 Task: Create a task  Create a new online platform for online life coaching services , assign it to team member softage.1@softage.net in the project BrainBridge and update the status of the task to  At Risk , set the priority of the task to Medium
Action: Mouse moved to (77, 60)
Screenshot: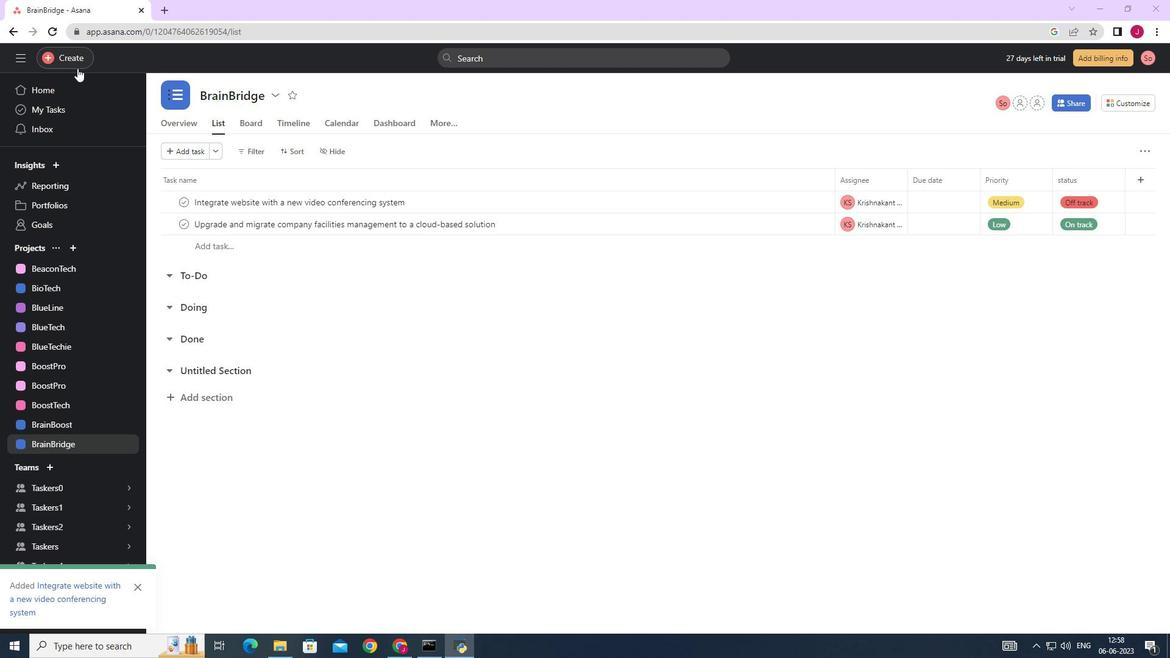 
Action: Mouse pressed left at (77, 60)
Screenshot: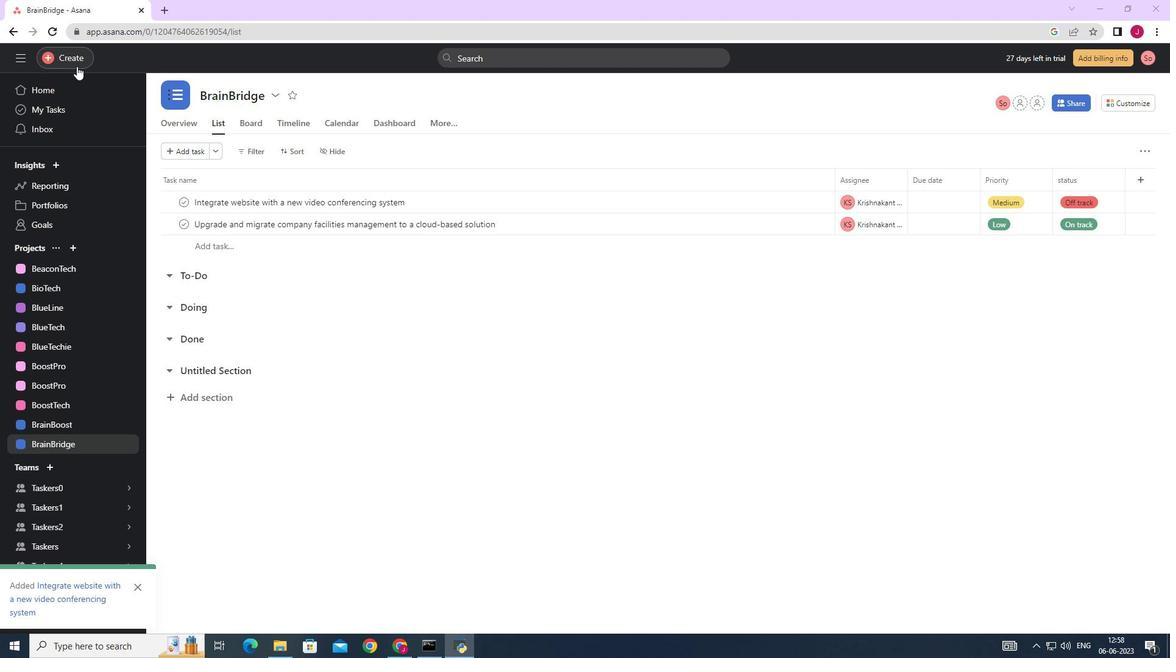 
Action: Mouse moved to (171, 60)
Screenshot: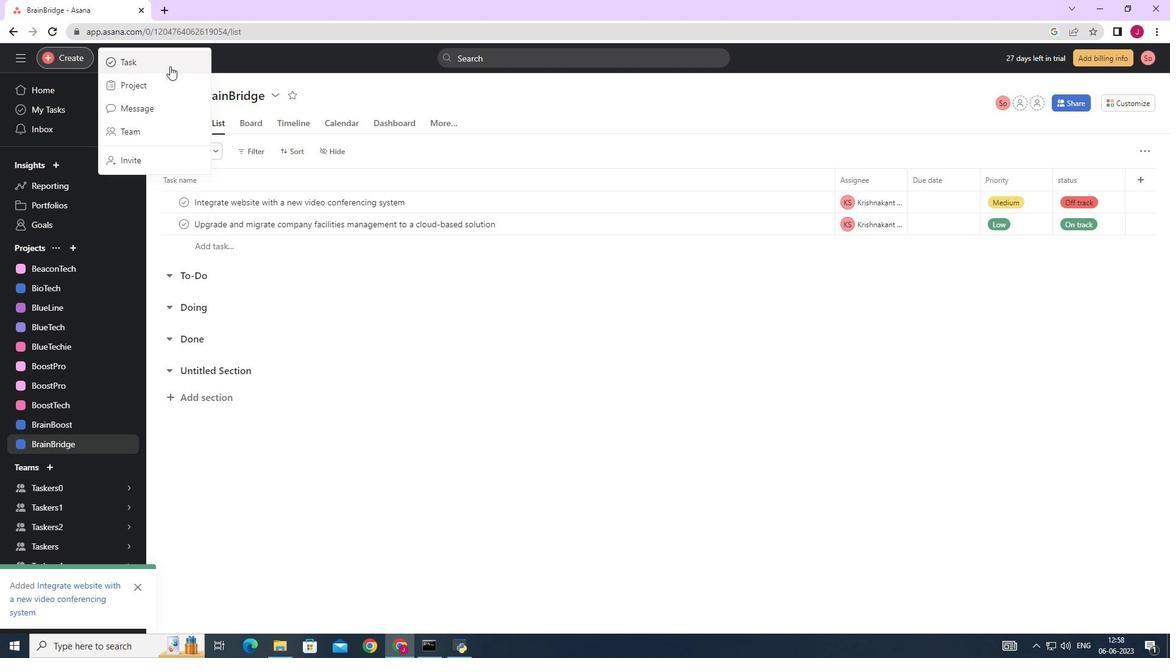 
Action: Mouse pressed left at (171, 60)
Screenshot: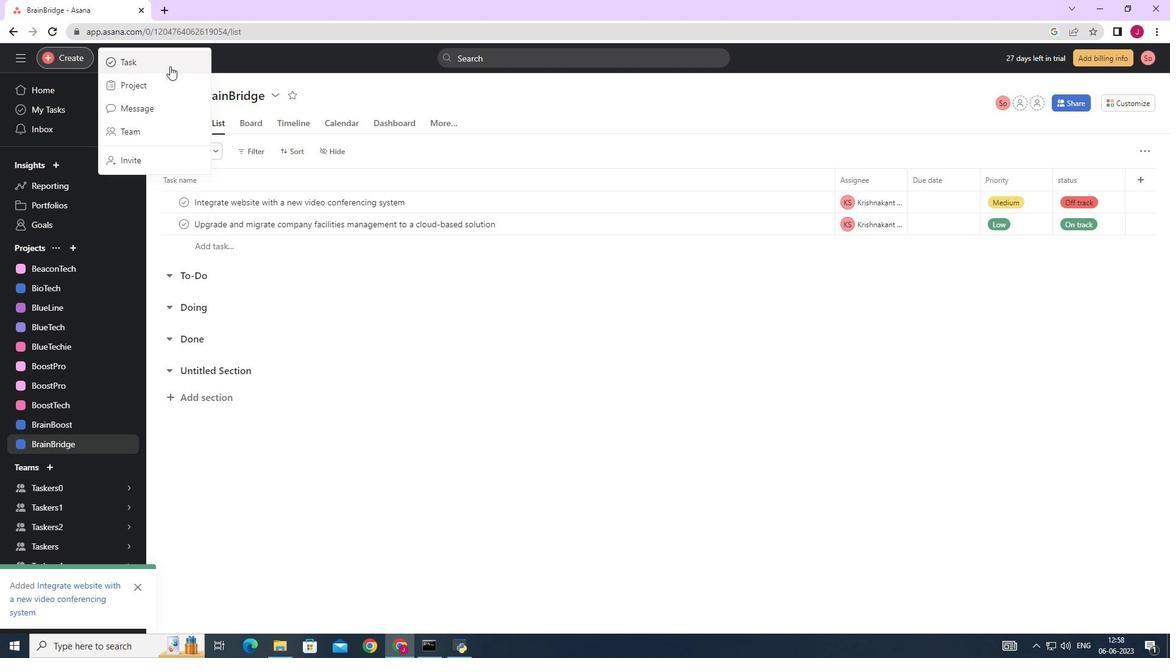 
Action: Mouse moved to (929, 400)
Screenshot: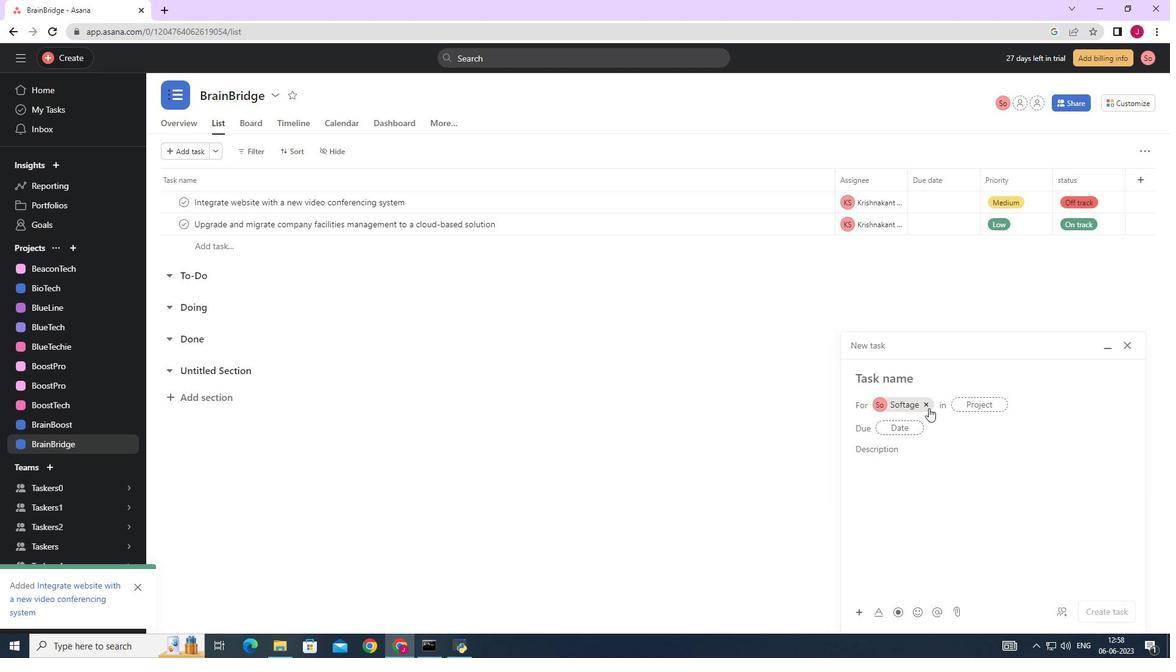 
Action: Mouse pressed left at (929, 400)
Screenshot: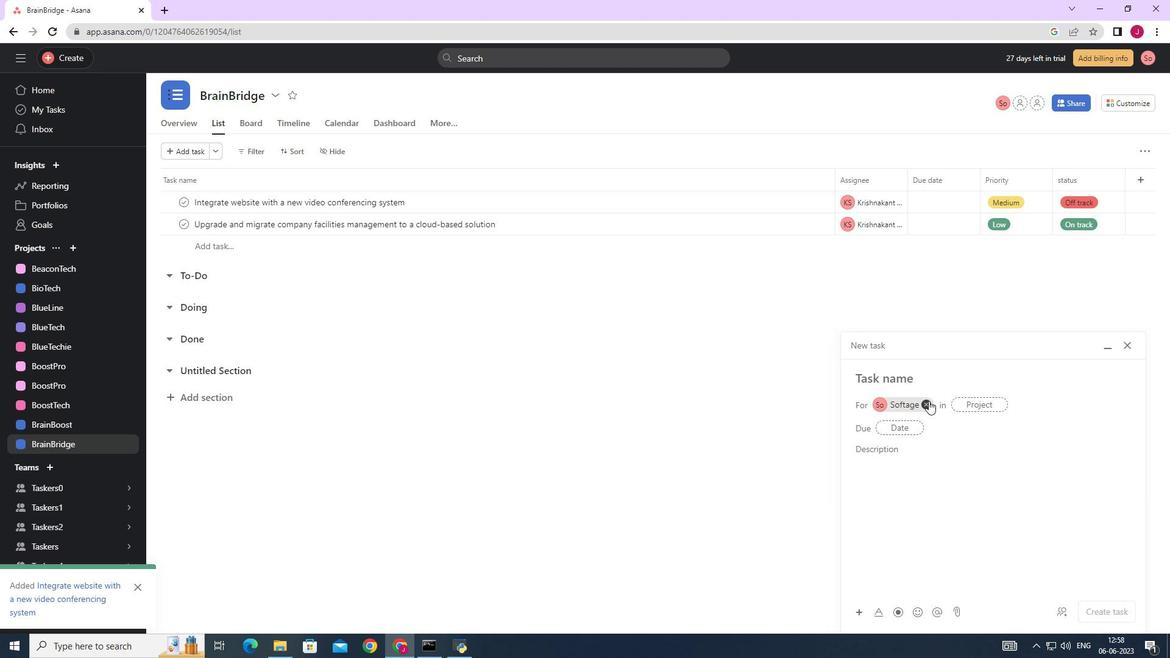 
Action: Mouse moved to (898, 379)
Screenshot: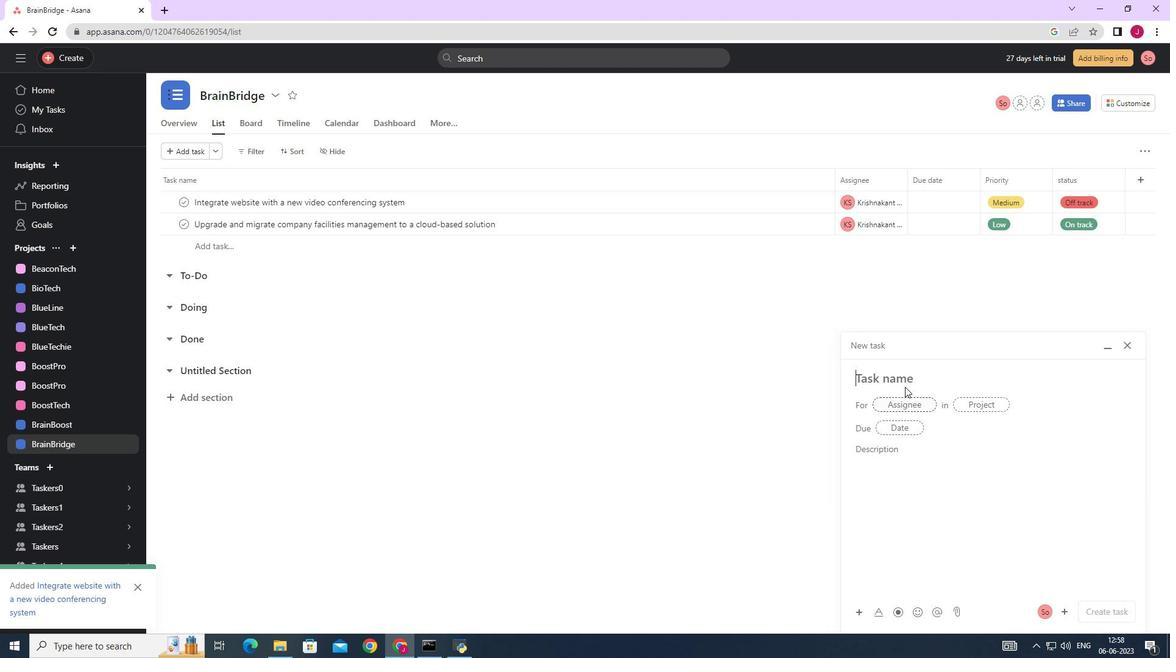 
Action: Mouse pressed left at (898, 379)
Screenshot: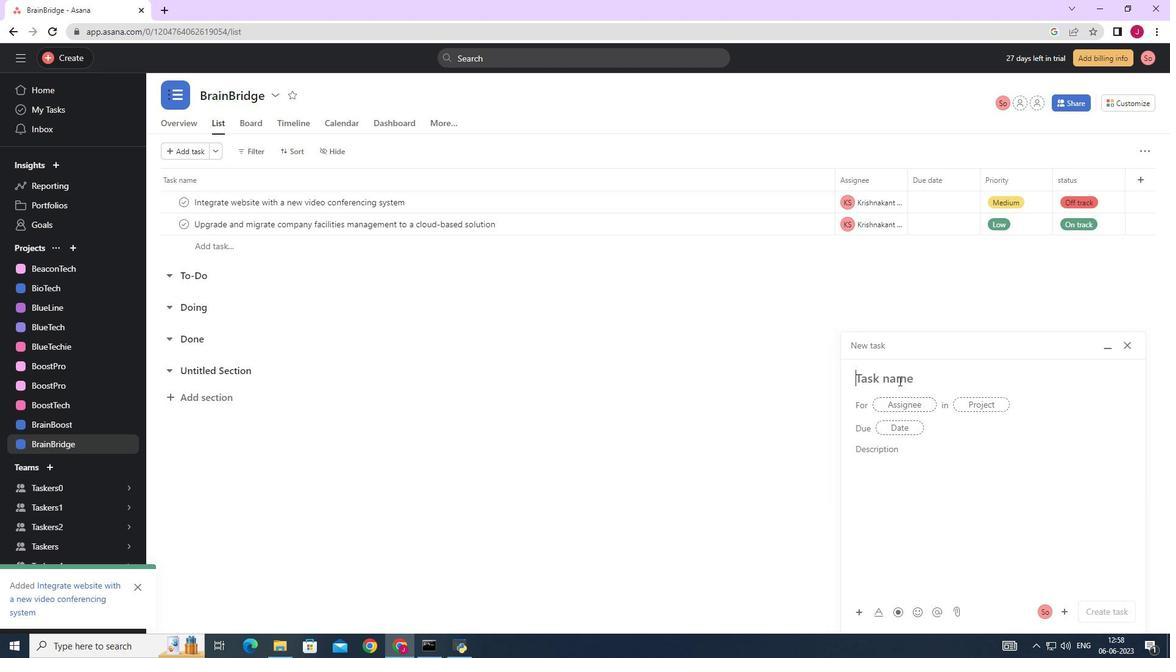 
Action: Key pressed <Key.caps_lock>C<Key.caps_lock>reate<Key.space>a<Key.space>new<Key.space>online<Key.space>o<Key.backspace>platorm<Key.space><Key.backspace><Key.backspace><Key.backspace><Key.backspace>form<Key.space>for<Key.space>online<Key.space>life<Key.space>coaching<Key.space>services
Screenshot: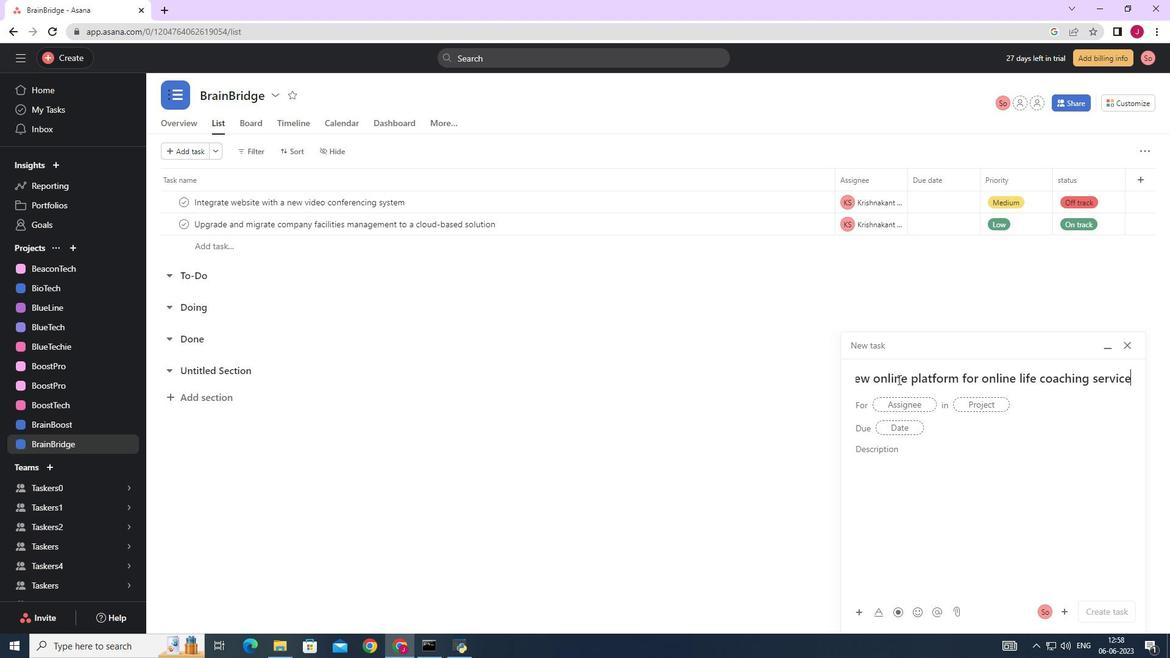 
Action: Mouse moved to (904, 407)
Screenshot: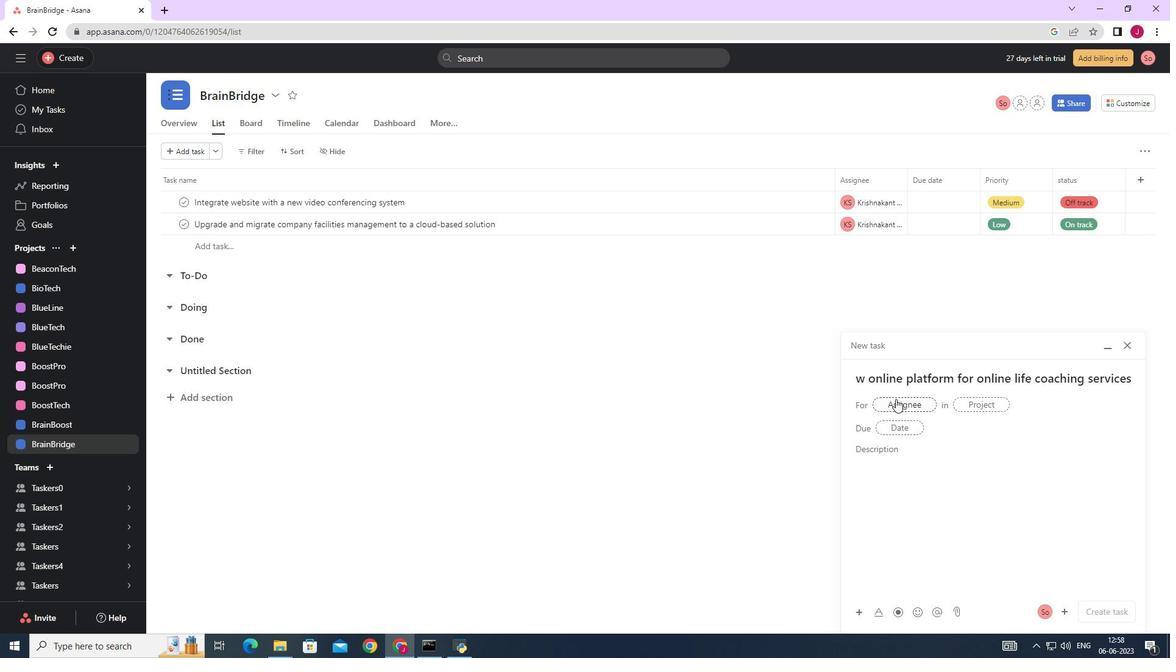 
Action: Mouse pressed left at (904, 407)
Screenshot: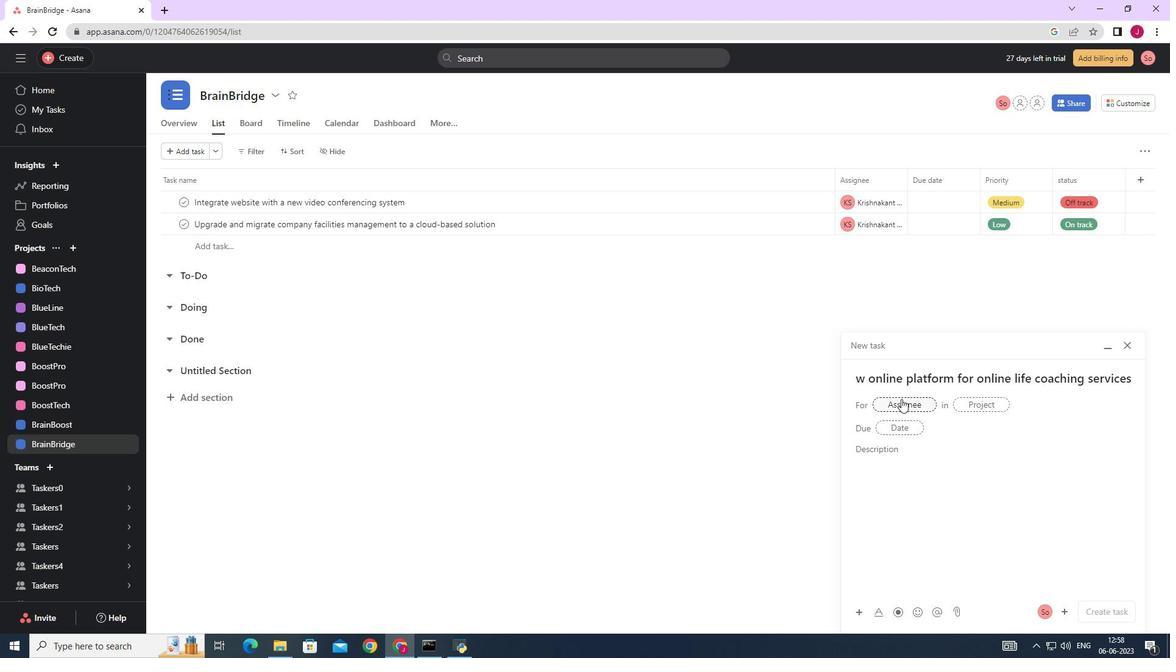 
Action: Key pressed softage.1
Screenshot: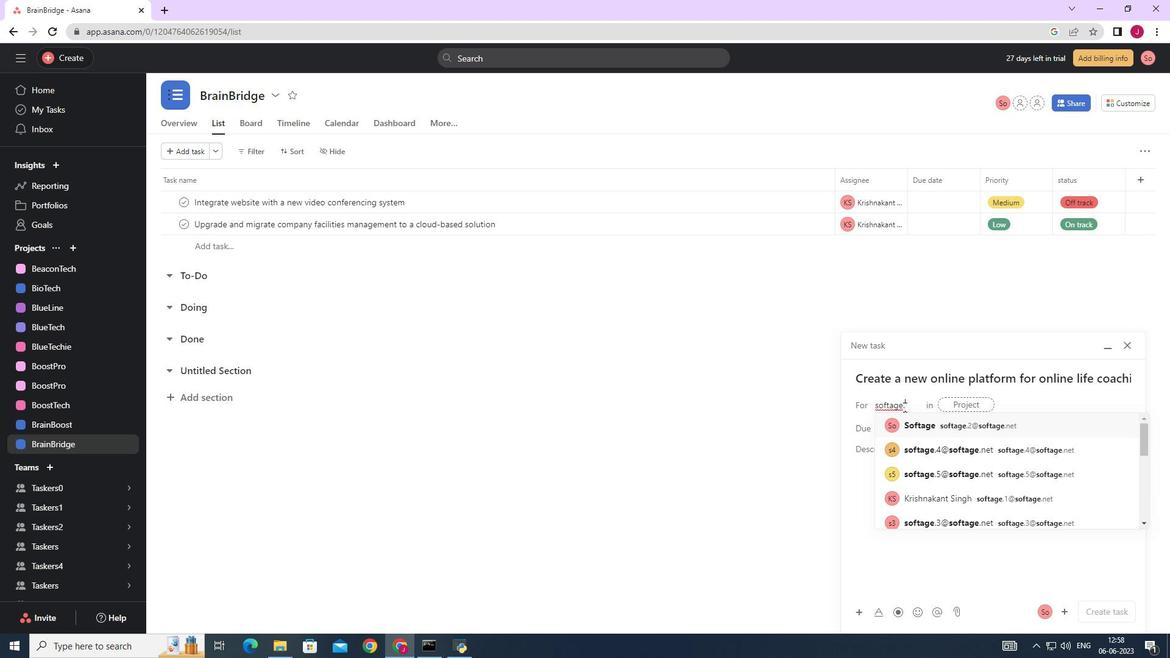 
Action: Mouse moved to (929, 424)
Screenshot: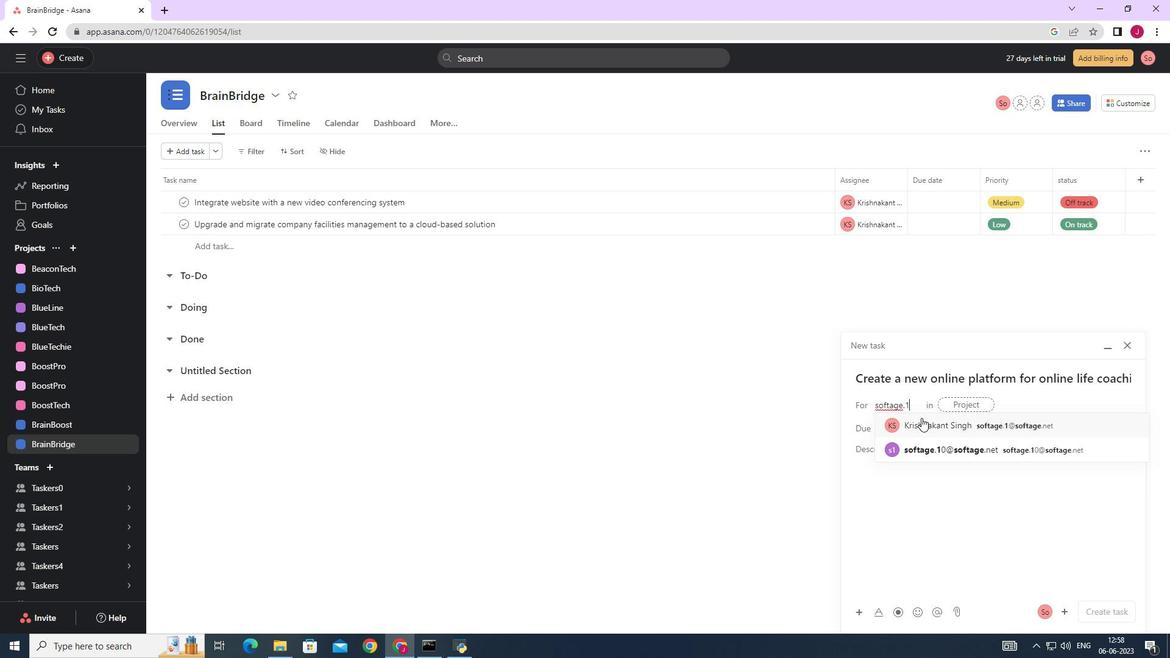 
Action: Mouse pressed left at (929, 424)
Screenshot: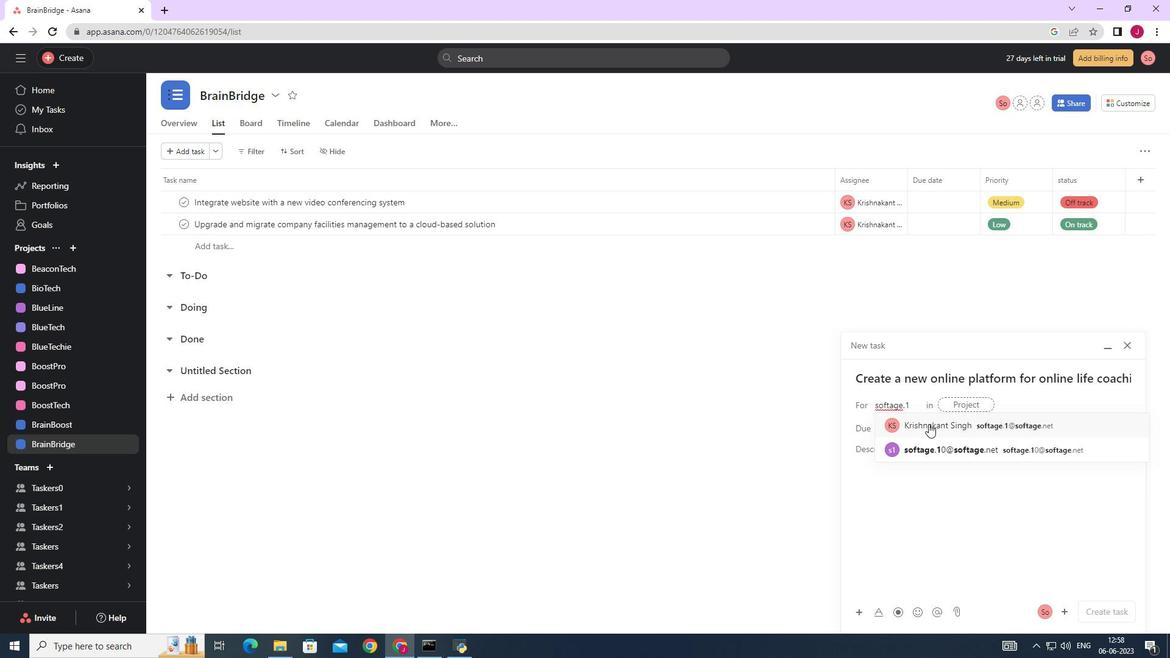 
Action: Mouse moved to (790, 425)
Screenshot: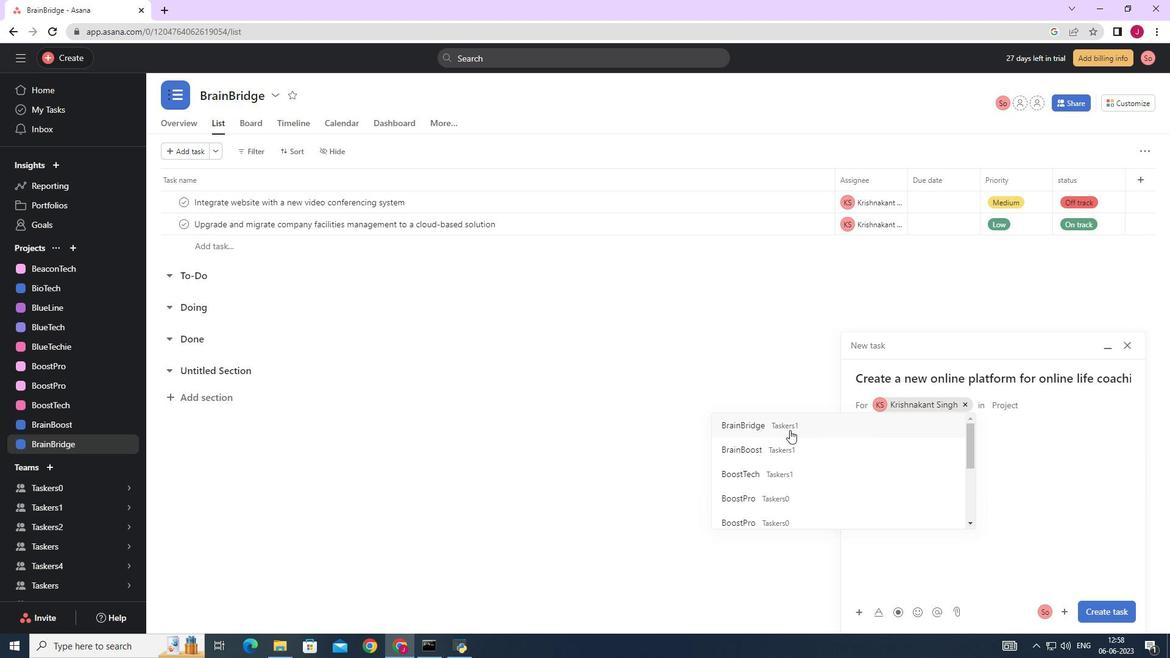 
Action: Mouse pressed left at (790, 425)
Screenshot: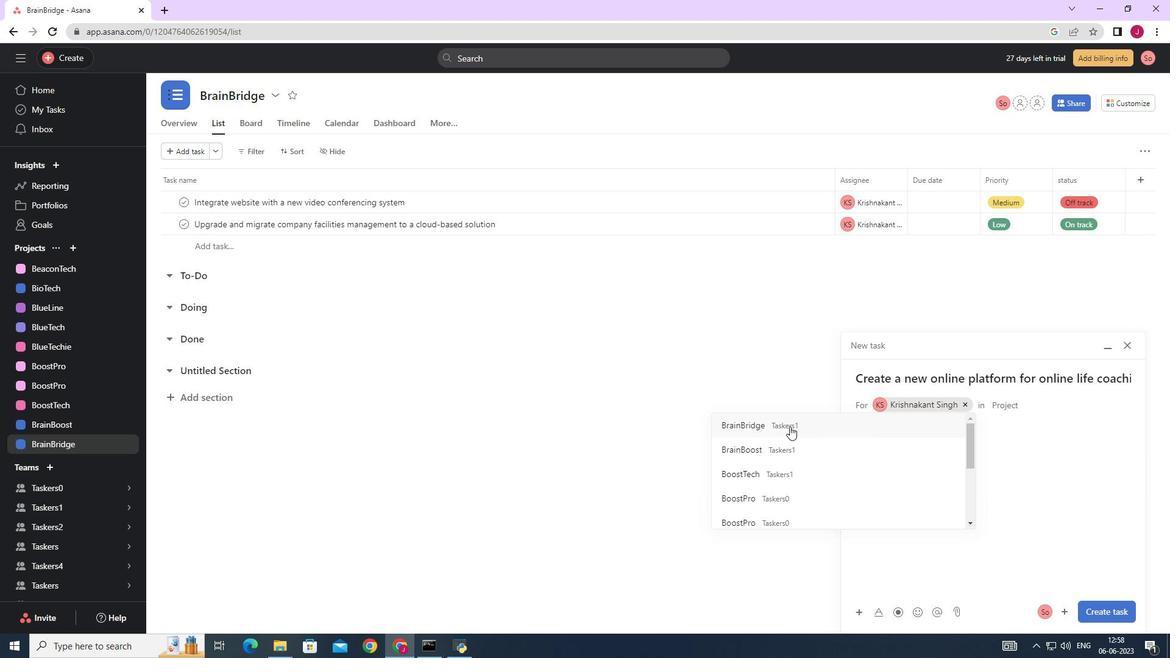 
Action: Mouse moved to (923, 449)
Screenshot: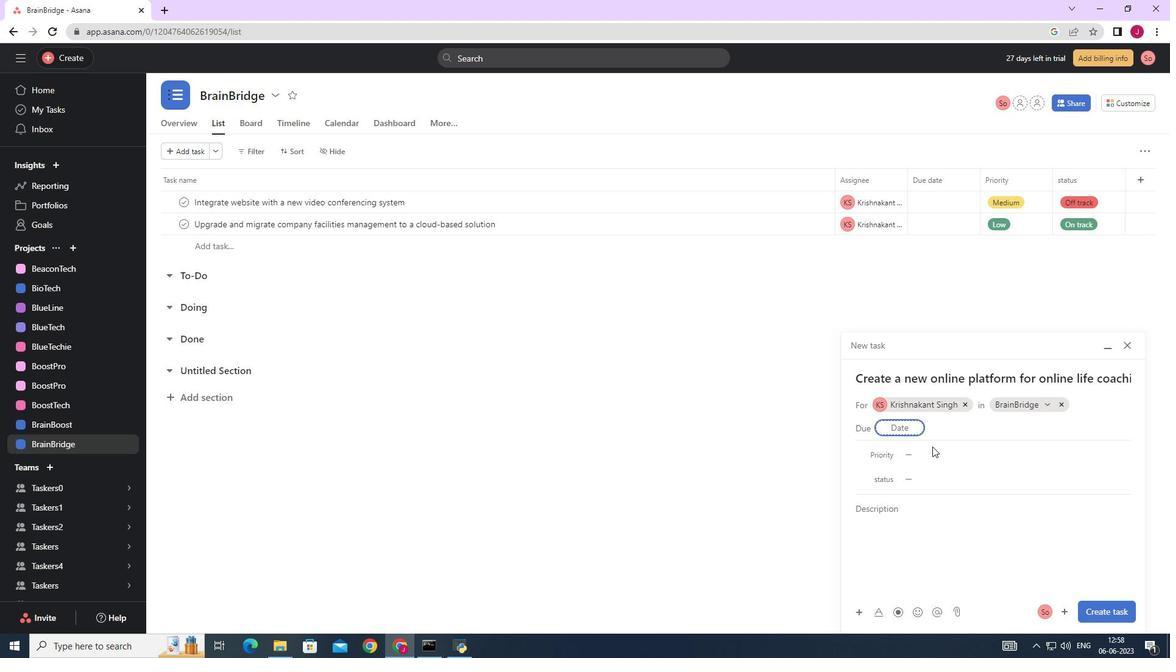 
Action: Mouse pressed left at (923, 449)
Screenshot: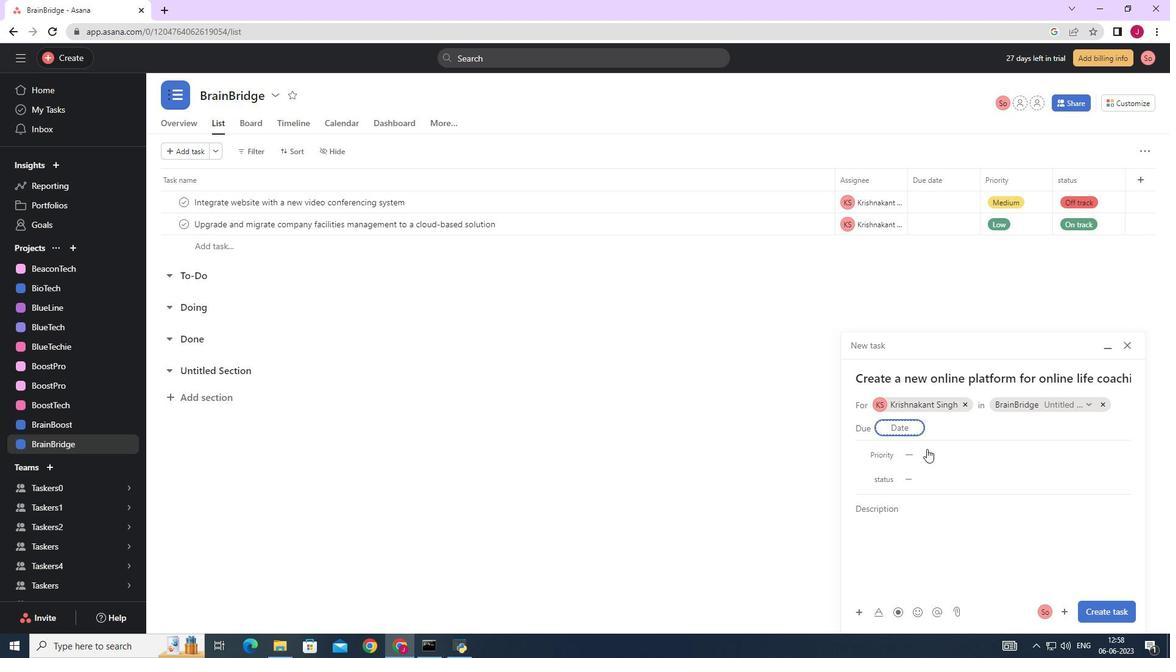 
Action: Mouse moved to (947, 514)
Screenshot: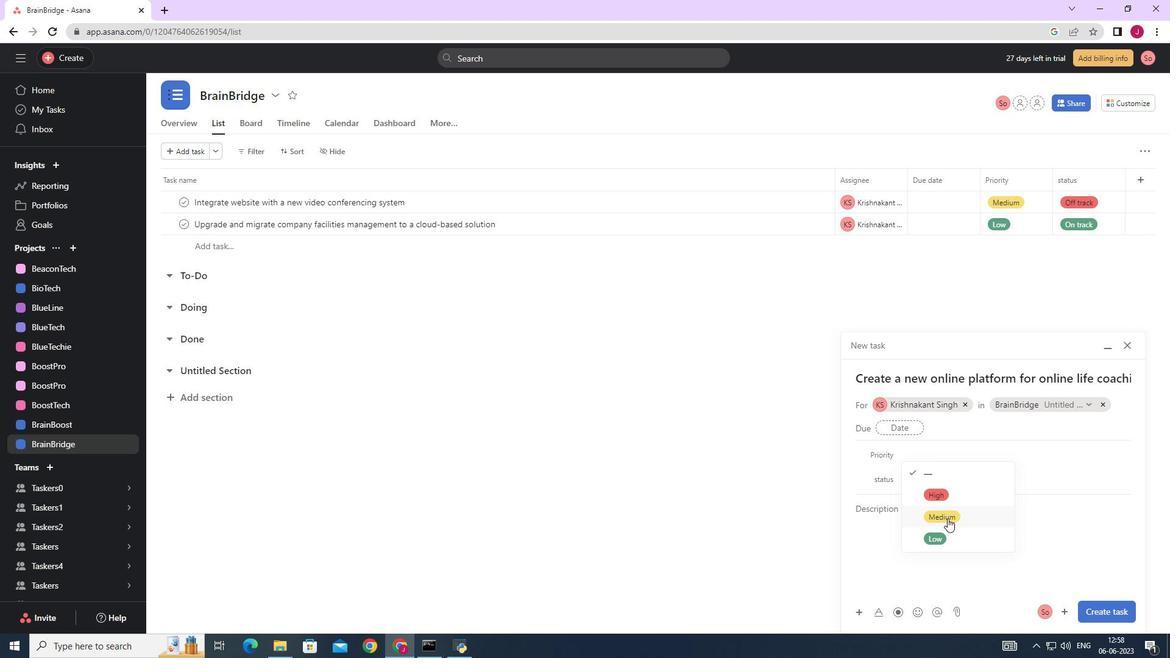 
Action: Mouse pressed left at (947, 514)
Screenshot: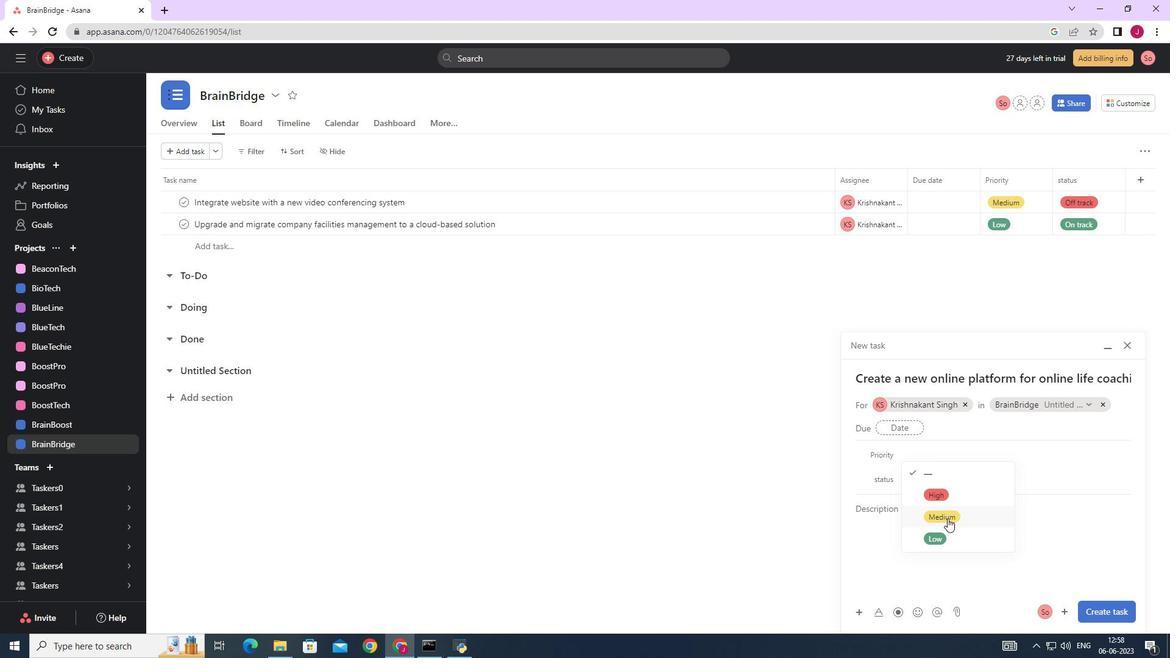 
Action: Mouse moved to (922, 479)
Screenshot: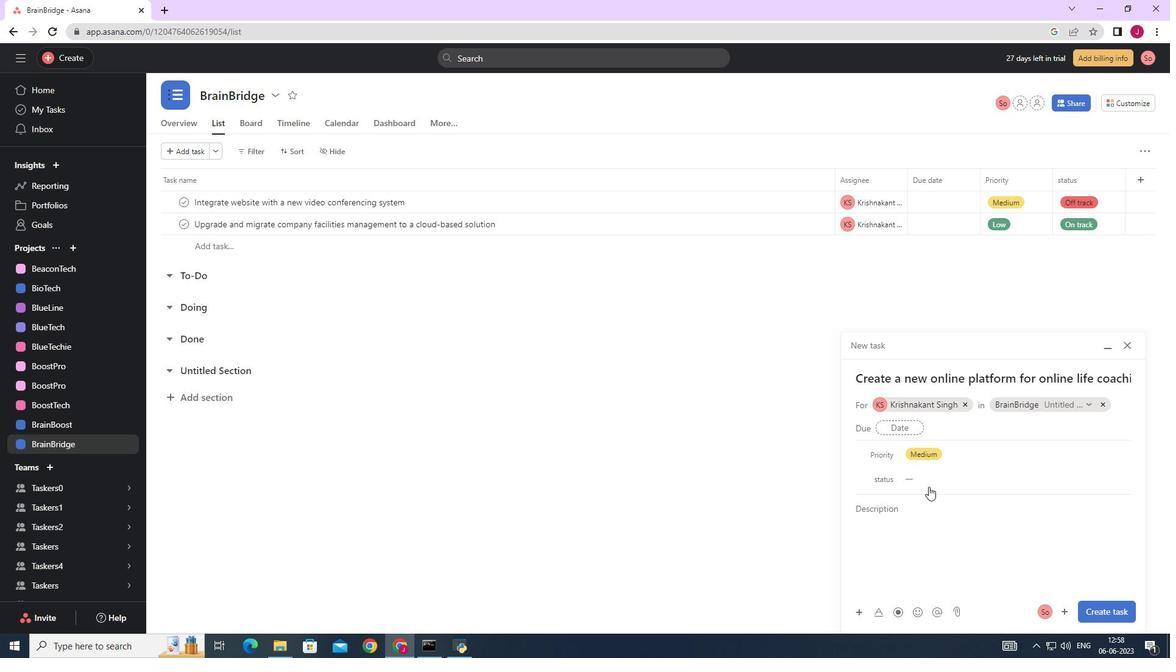 
Action: Mouse pressed left at (922, 479)
Screenshot: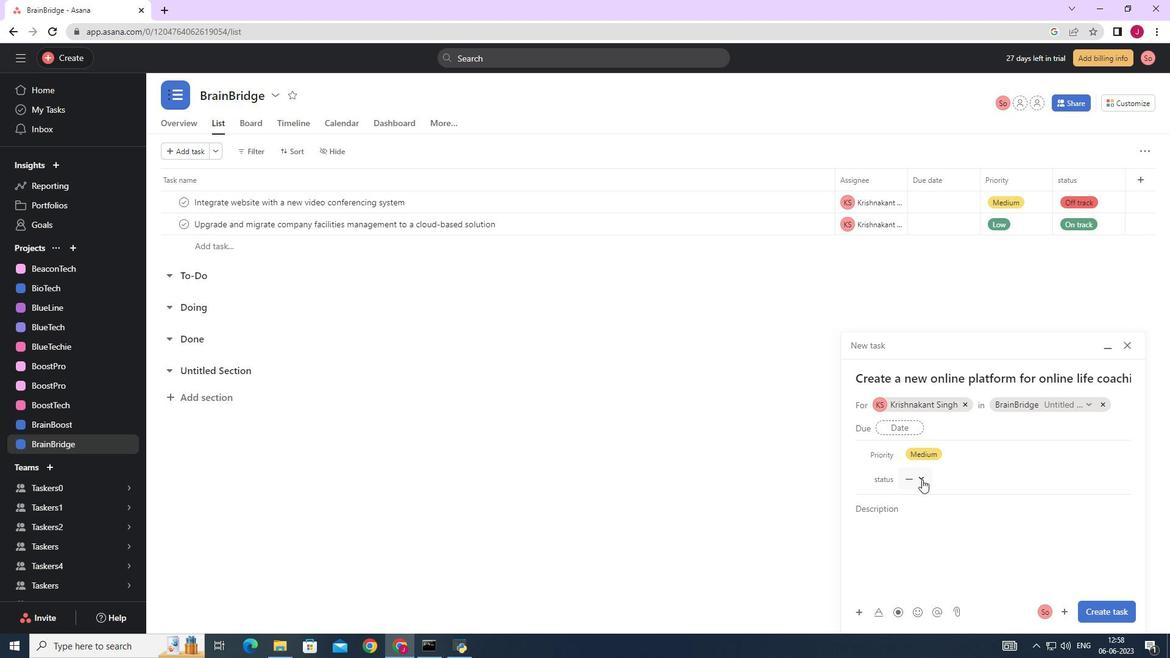 
Action: Mouse moved to (939, 558)
Screenshot: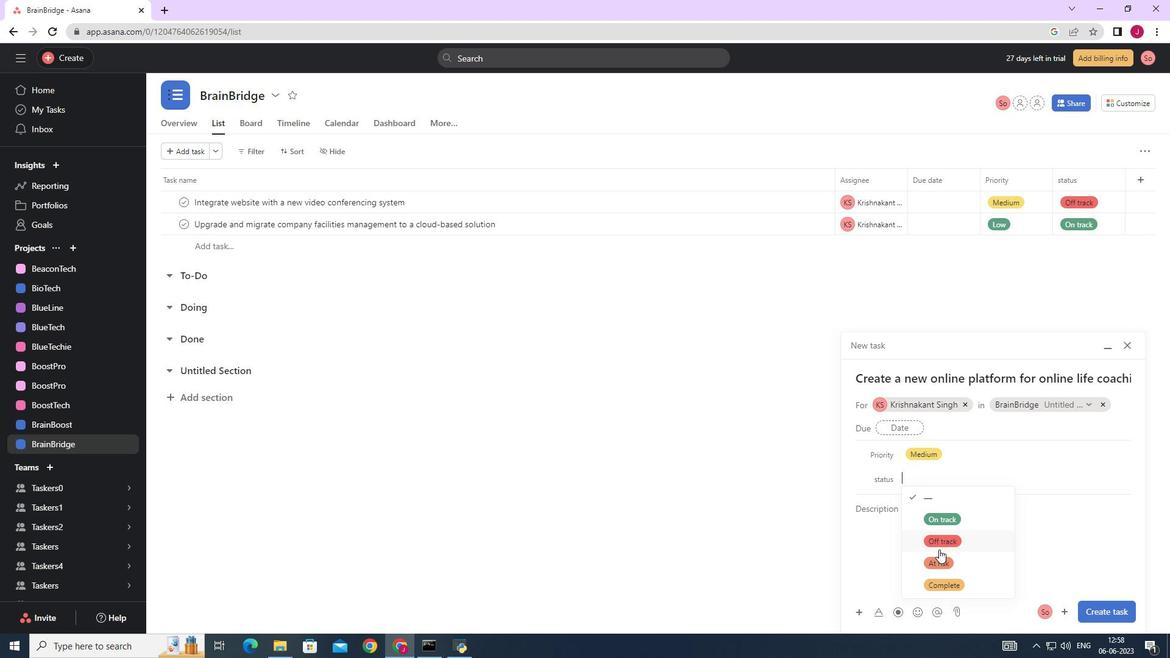 
Action: Mouse pressed left at (939, 558)
Screenshot: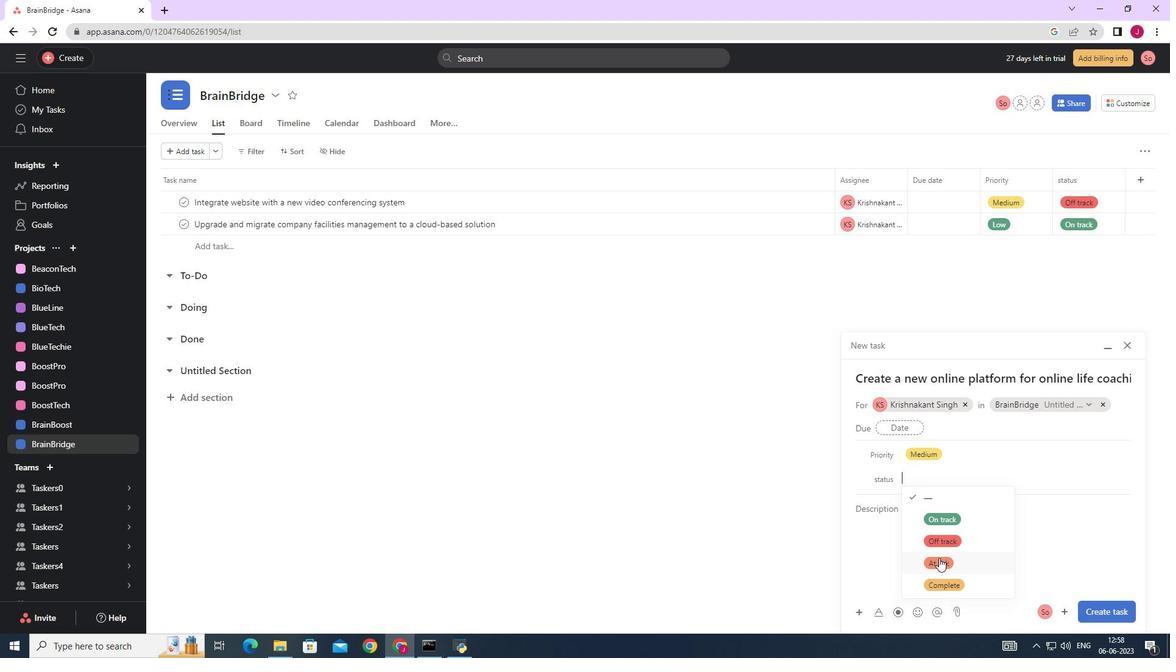 
Action: Mouse moved to (1118, 609)
Screenshot: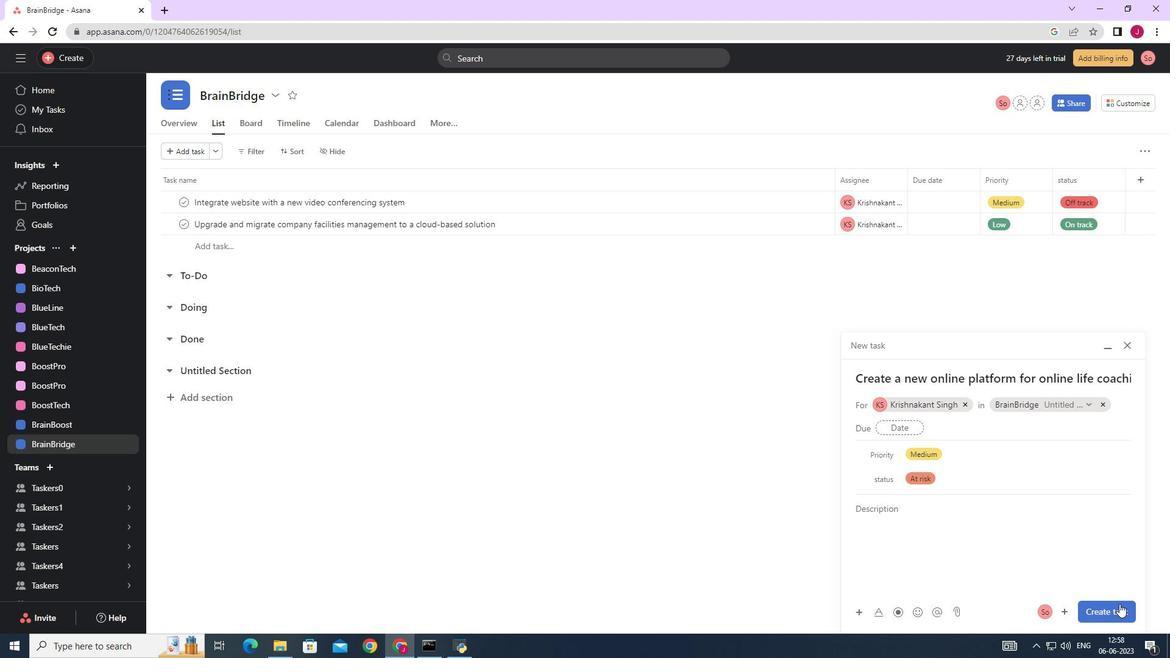 
Action: Mouse pressed left at (1118, 609)
Screenshot: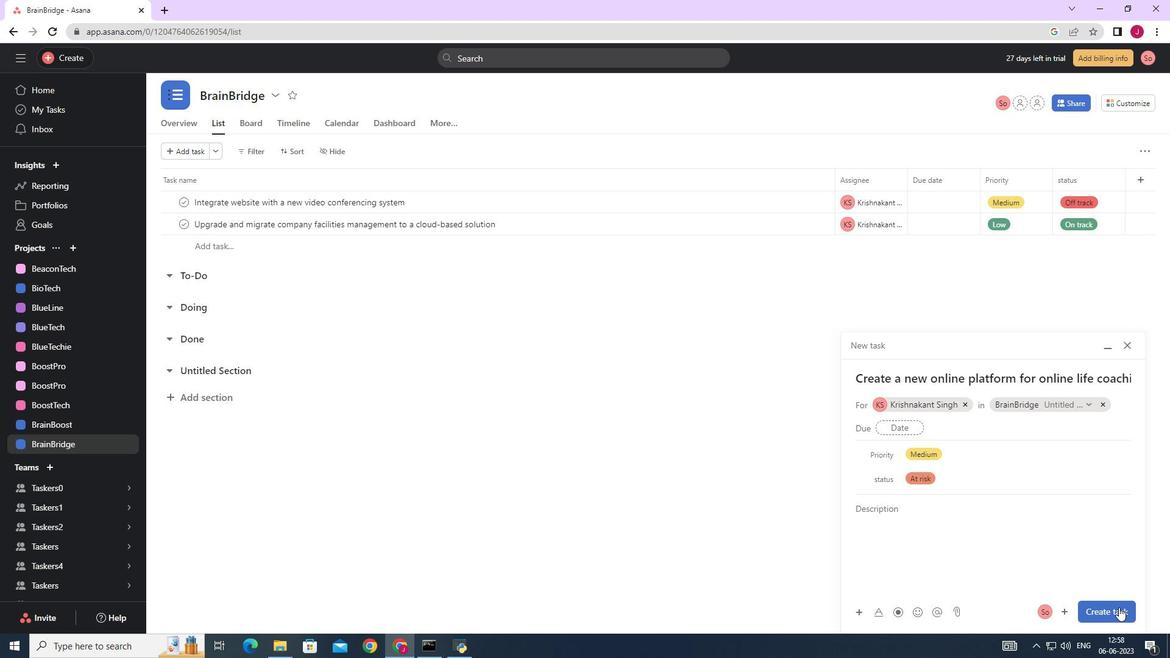 
Action: Mouse moved to (978, 436)
Screenshot: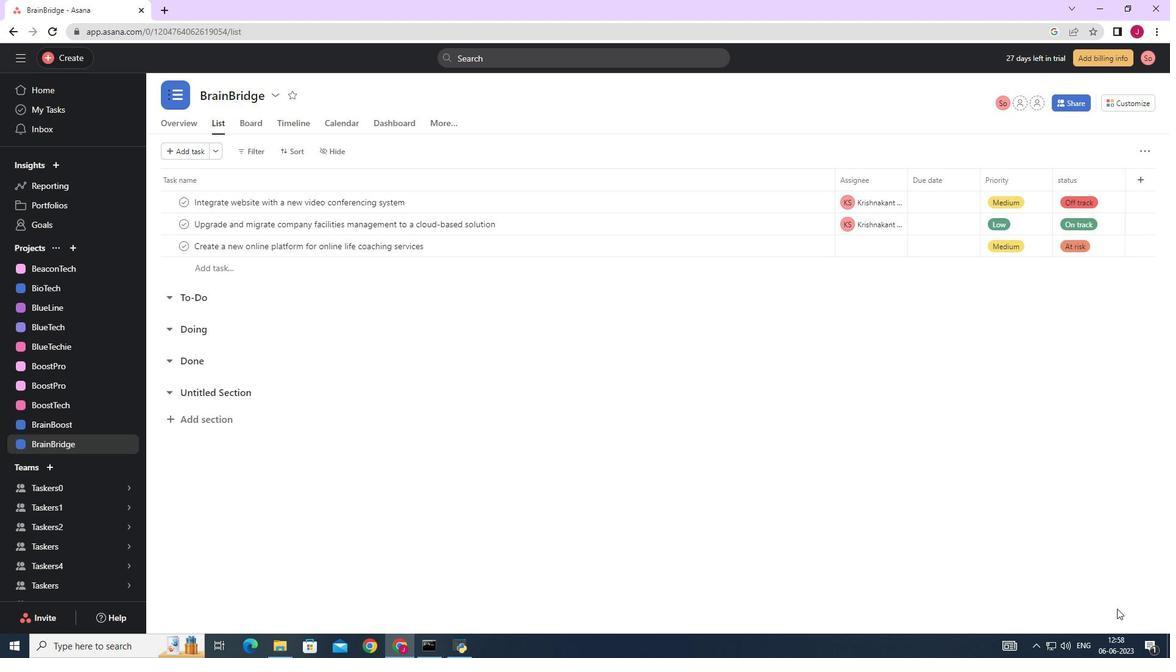 
